 Task: Create a section Accelerate Ahead and in the section, add a milestone Infrastructure Upgrade in the project AccuTrack
Action: Mouse moved to (85, 245)
Screenshot: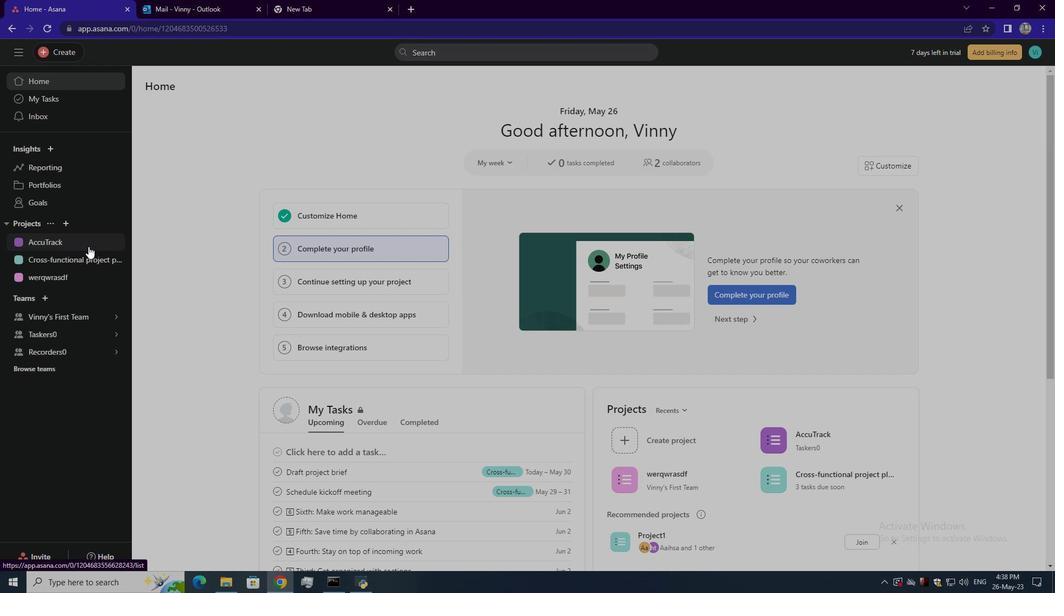 
Action: Mouse pressed left at (85, 245)
Screenshot: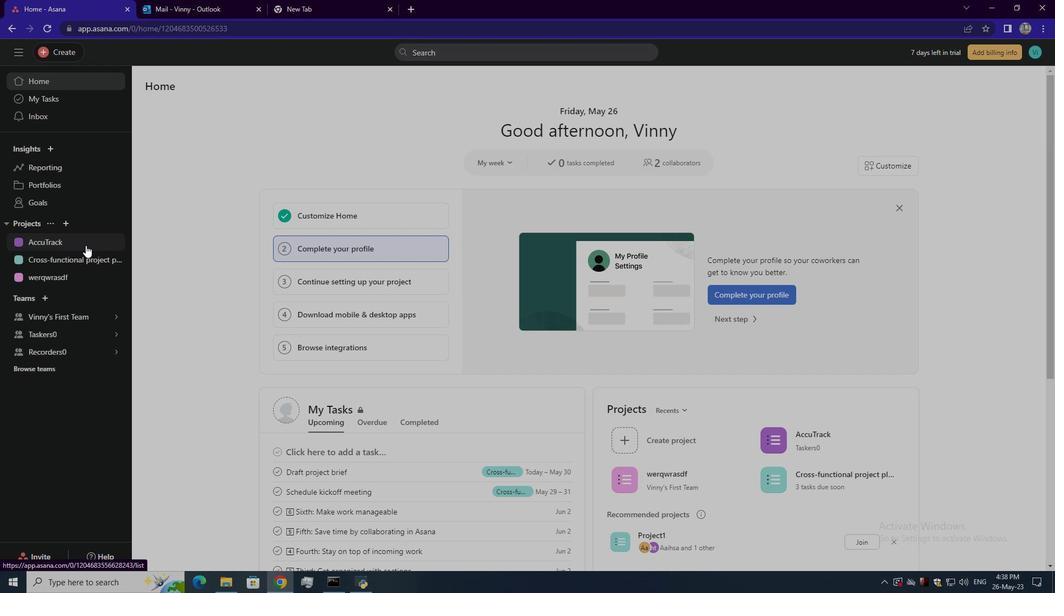 
Action: Mouse moved to (168, 392)
Screenshot: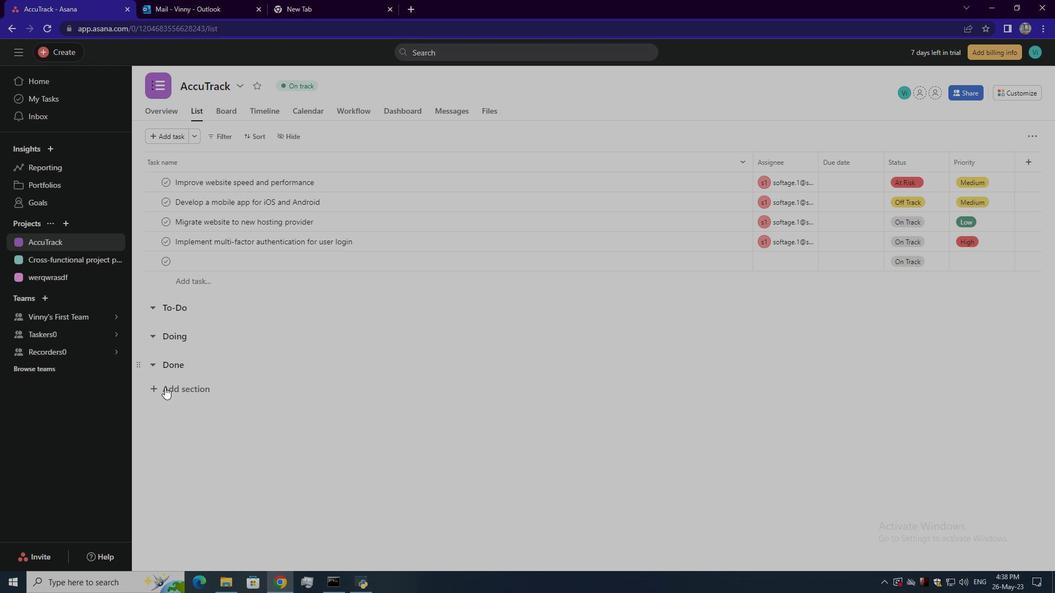 
Action: Mouse pressed left at (168, 392)
Screenshot: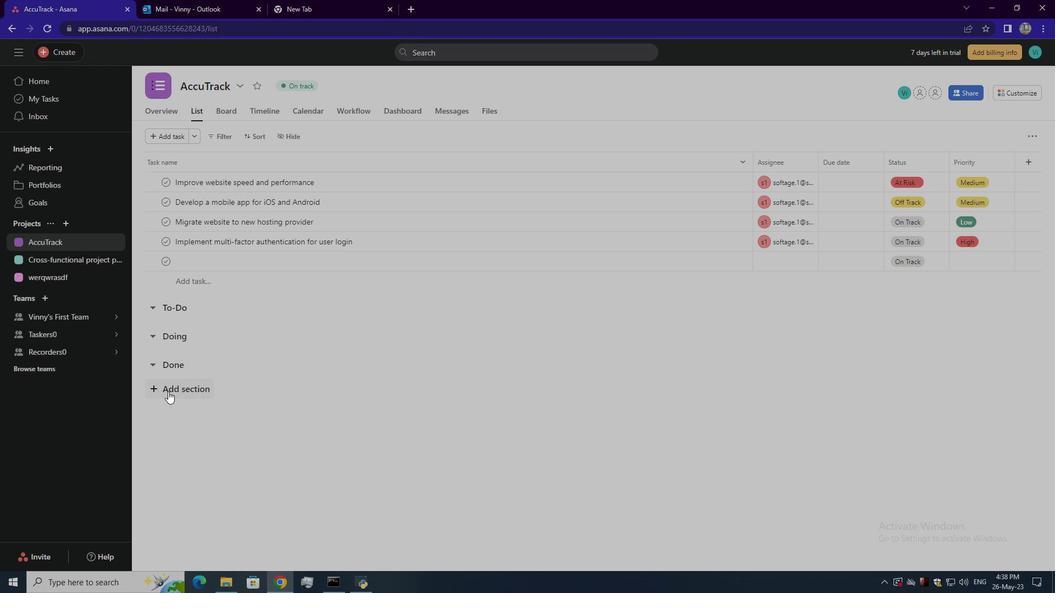 
Action: Mouse moved to (185, 395)
Screenshot: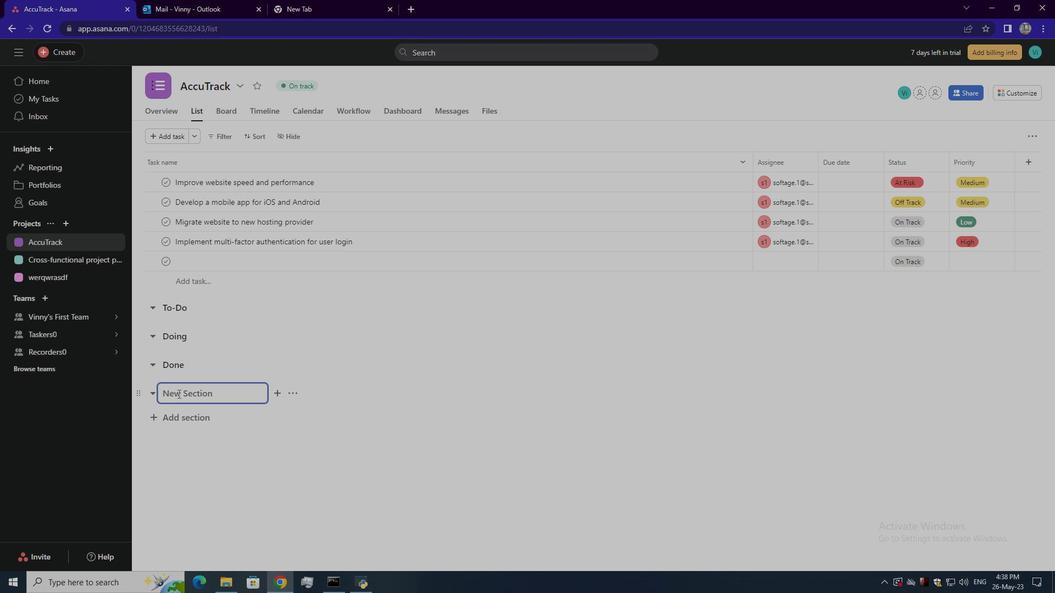 
Action: Mouse pressed left at (185, 395)
Screenshot: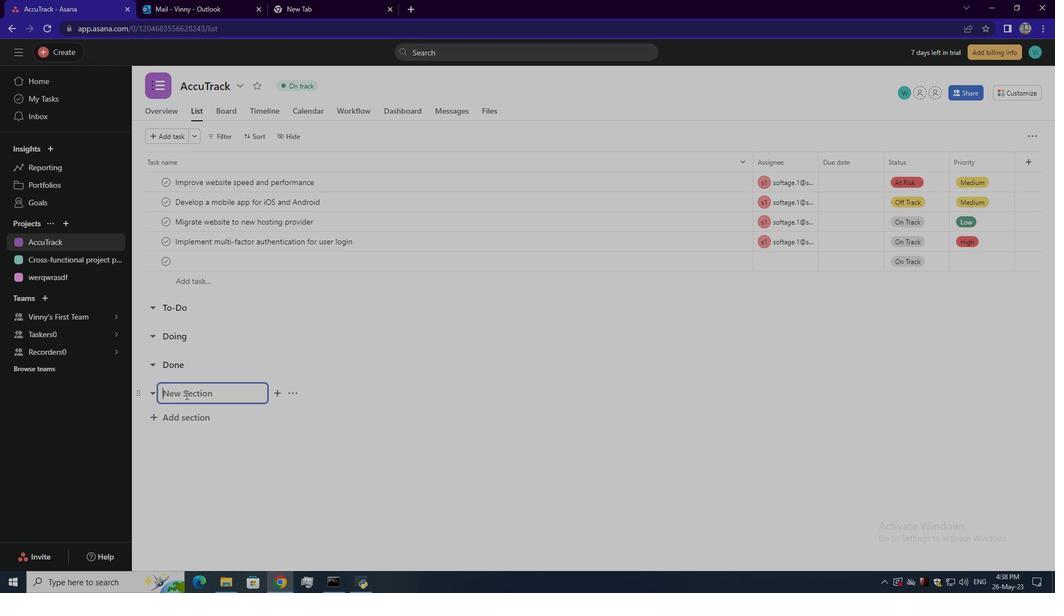 
Action: Key pressed <Key.shift>AC<Key.backspace>ccelerate<Key.space><Key.shift>Ahead<Key.enter>
Screenshot: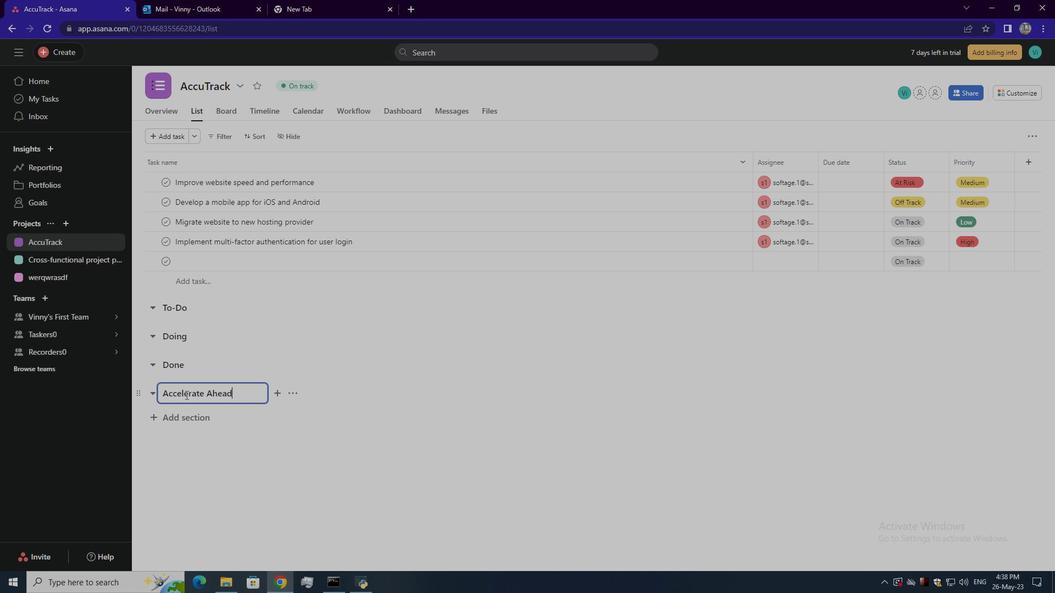 
Action: Mouse moved to (197, 417)
Screenshot: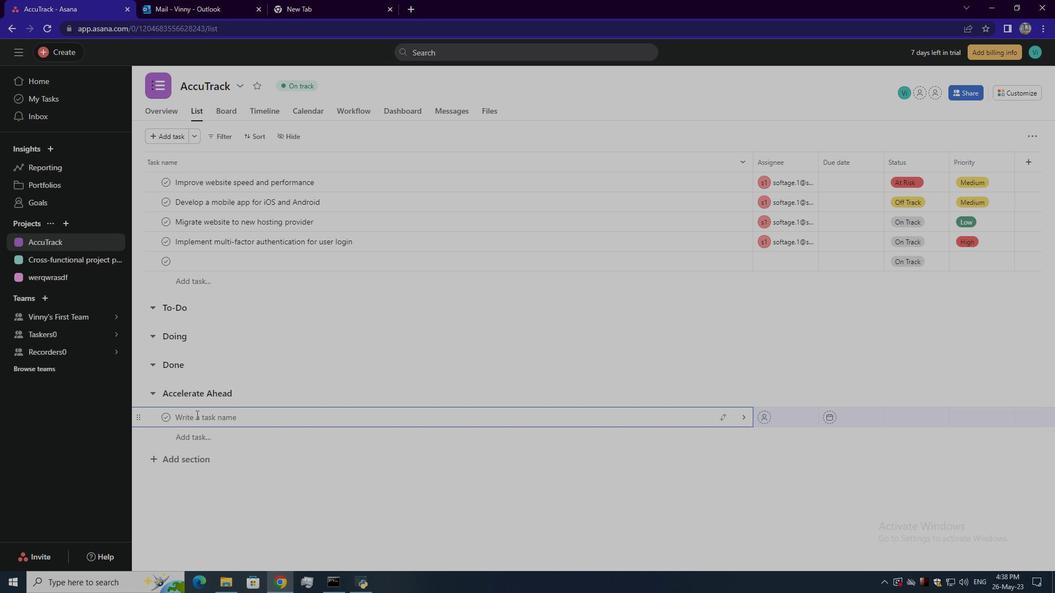 
Action: Mouse pressed left at (197, 417)
Screenshot: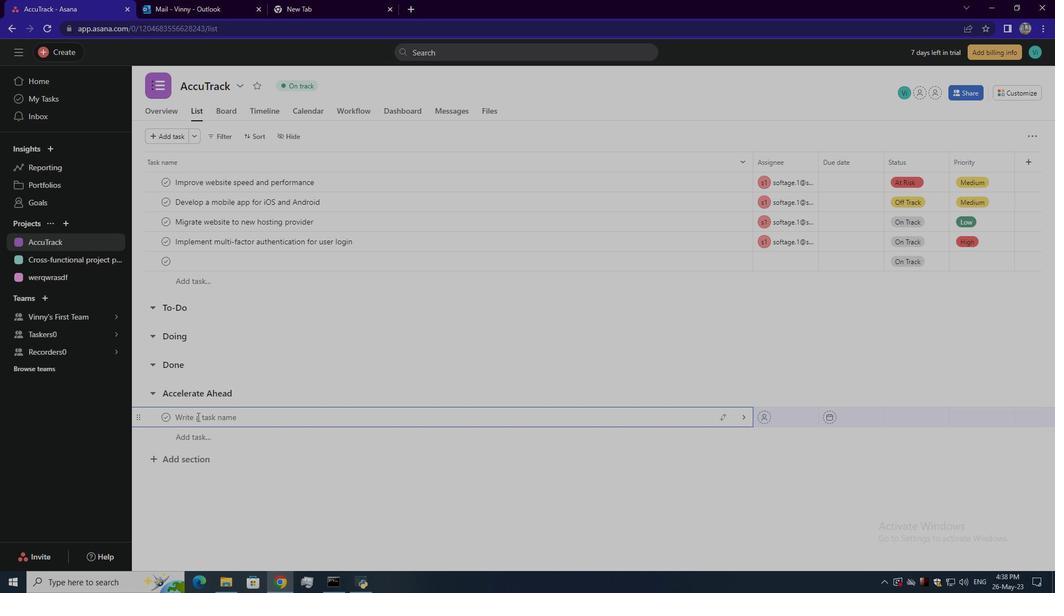 
Action: Key pressed <Key.shift>Infrastructure<Key.space><Key.shift>Upgrade<Key.enter>
Screenshot: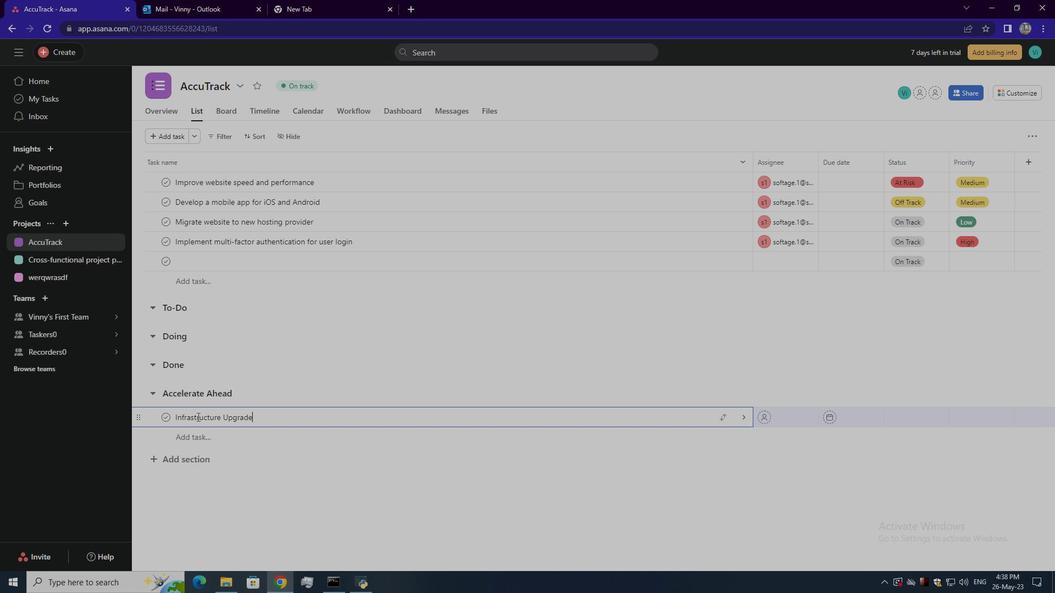
Action: Mouse moved to (747, 412)
Screenshot: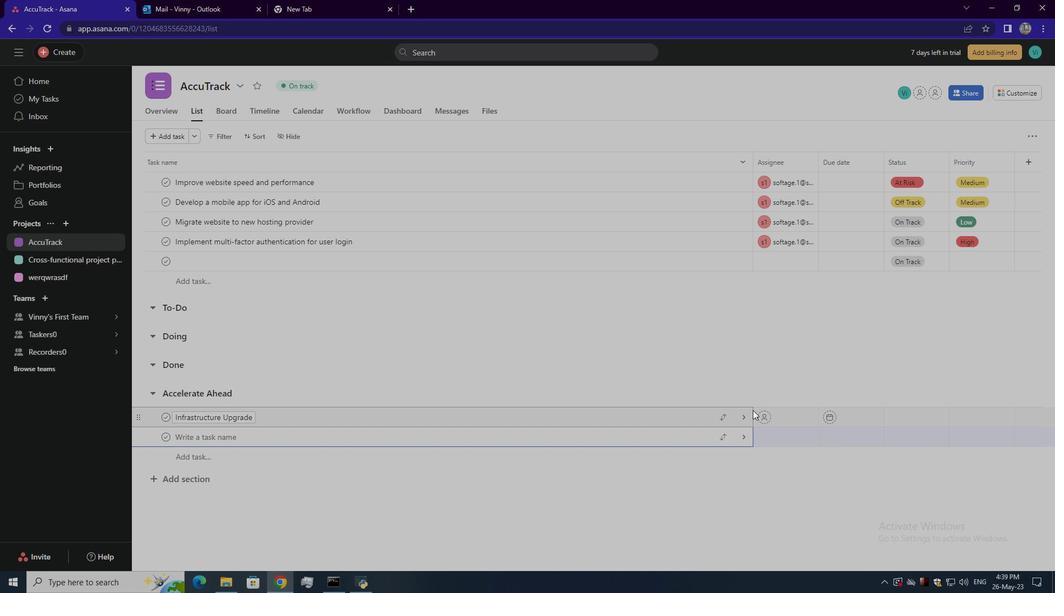 
Action: Mouse pressed left at (747, 412)
Screenshot: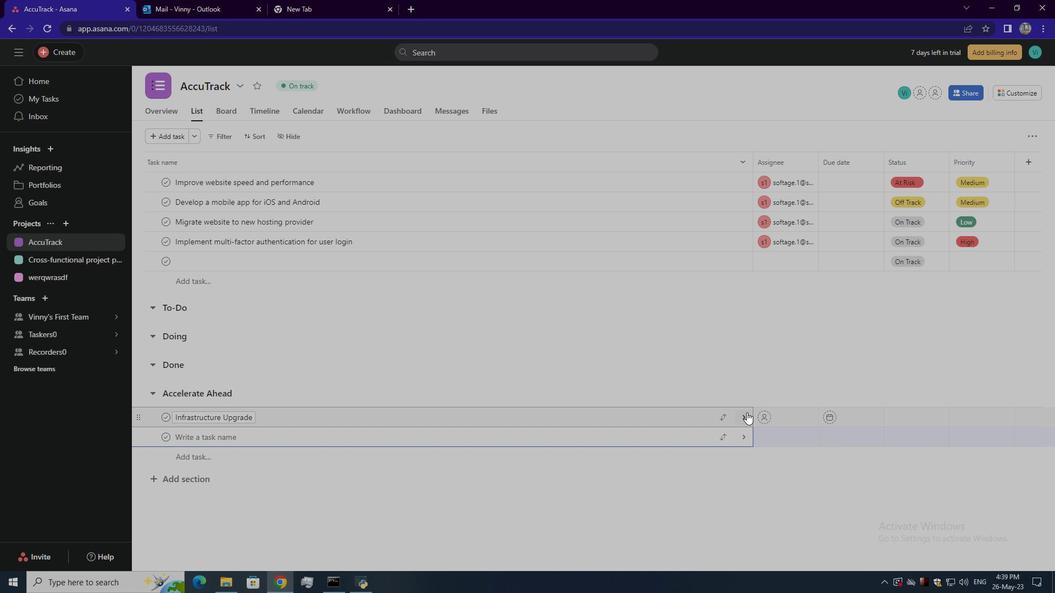 
Action: Mouse moved to (1014, 135)
Screenshot: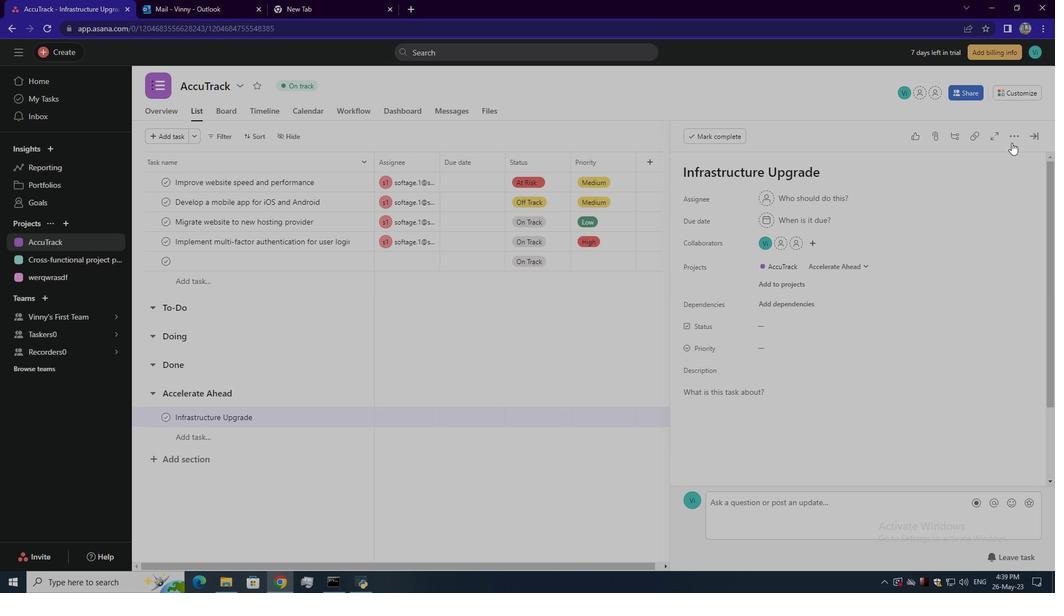 
Action: Mouse pressed left at (1014, 135)
Screenshot: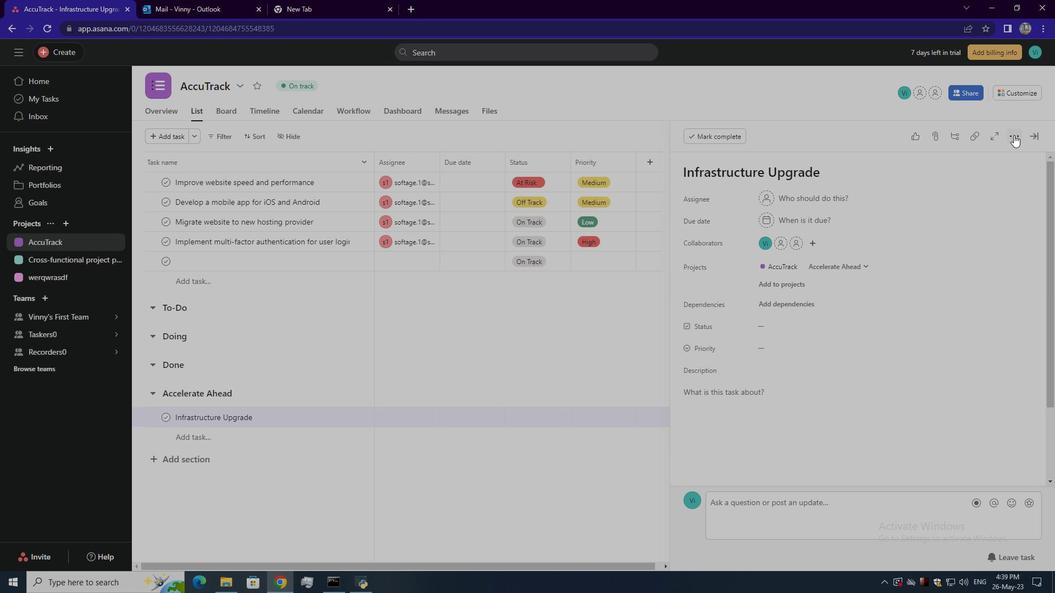 
Action: Mouse moved to (942, 173)
Screenshot: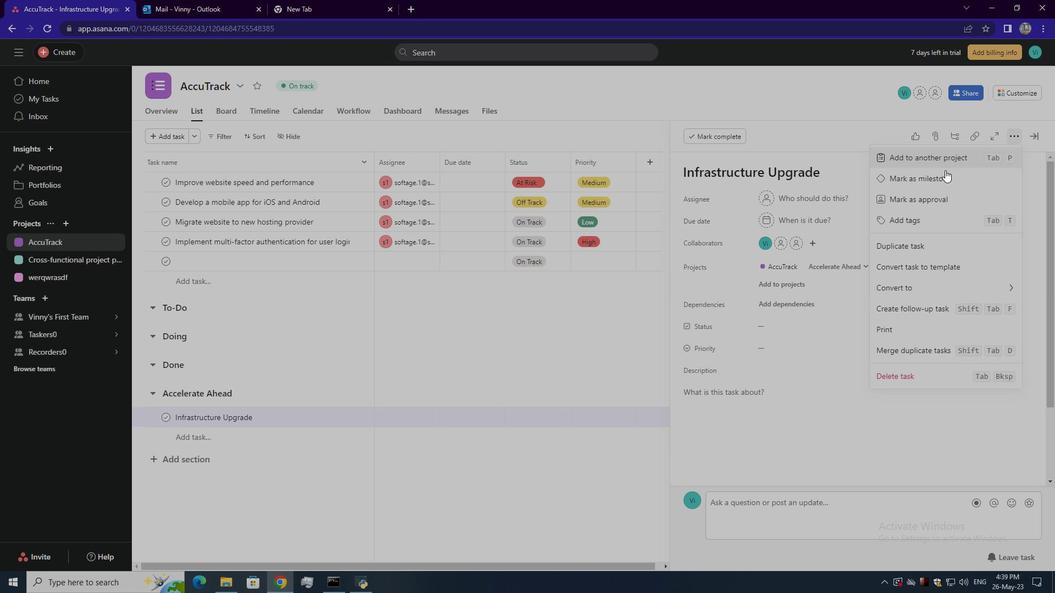 
Action: Mouse pressed left at (942, 173)
Screenshot: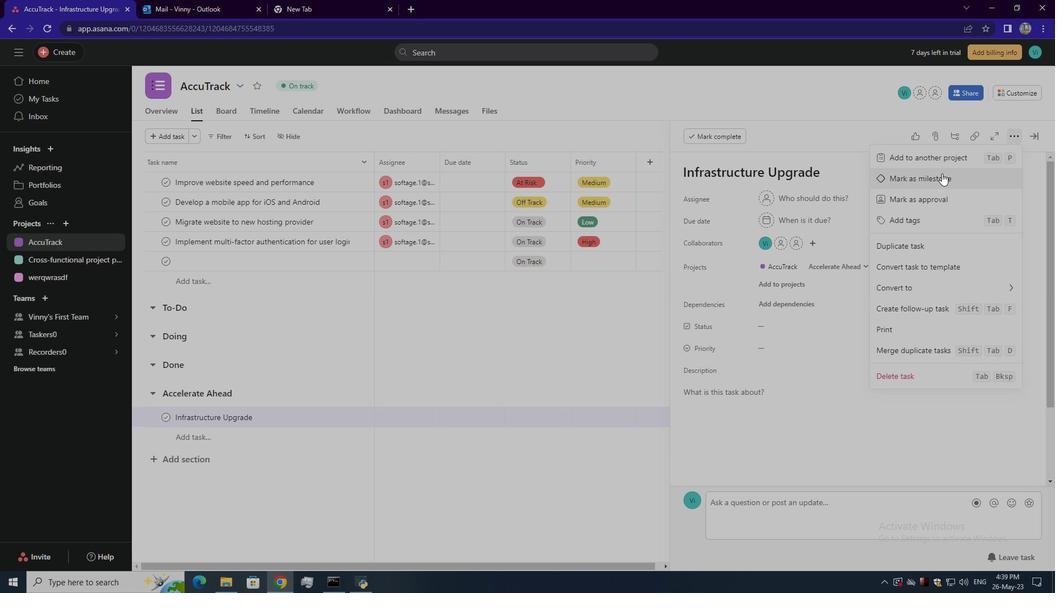 
Action: Mouse moved to (885, 355)
Screenshot: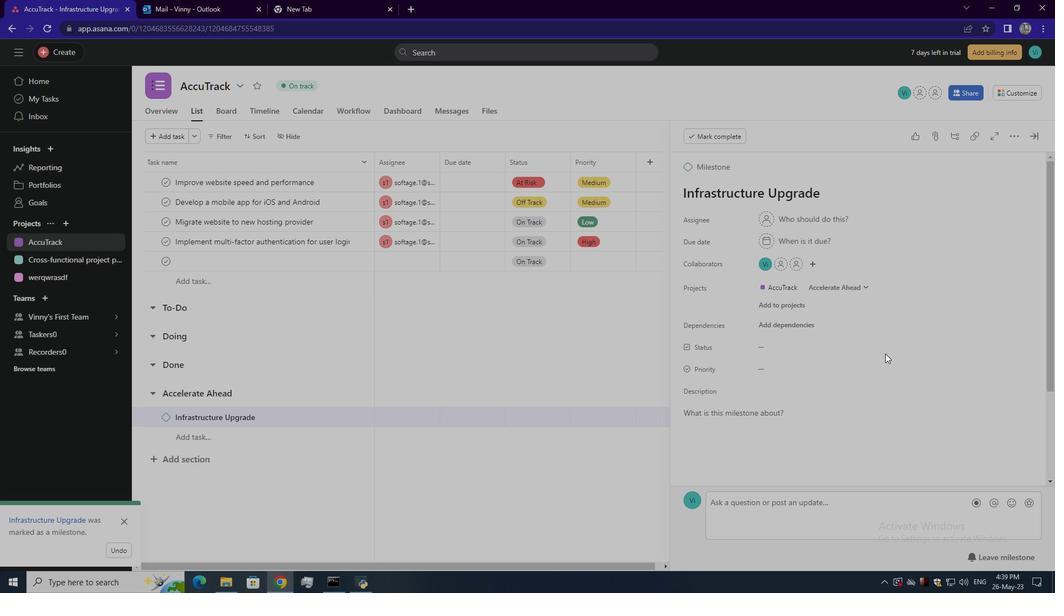
